 Task: Create a section Code Commanders and in the section, add a milestone Version Control Implementation in the project AgileJet
Action: Mouse moved to (78, 260)
Screenshot: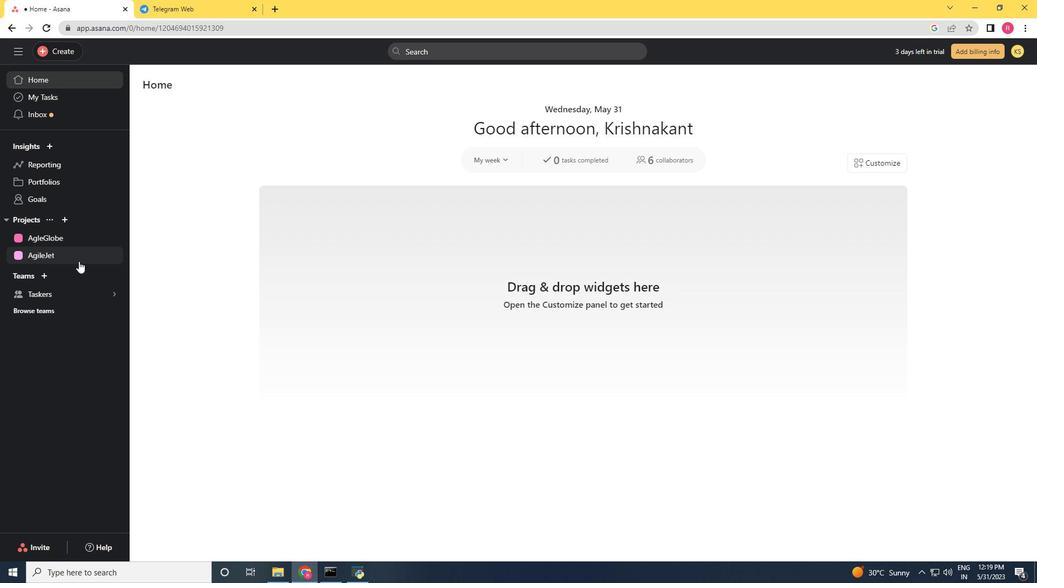
Action: Mouse pressed left at (78, 260)
Screenshot: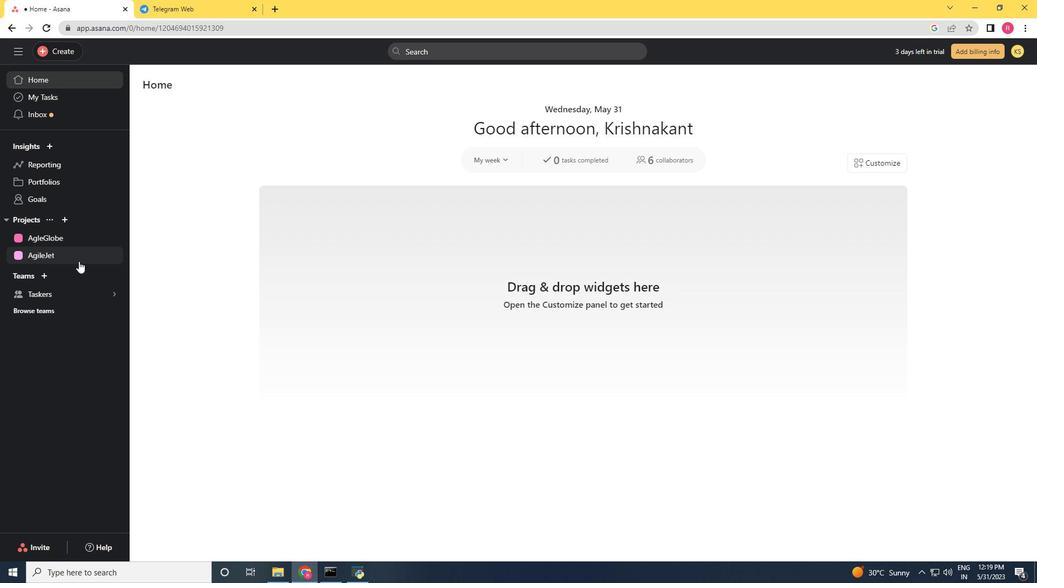 
Action: Mouse moved to (226, 419)
Screenshot: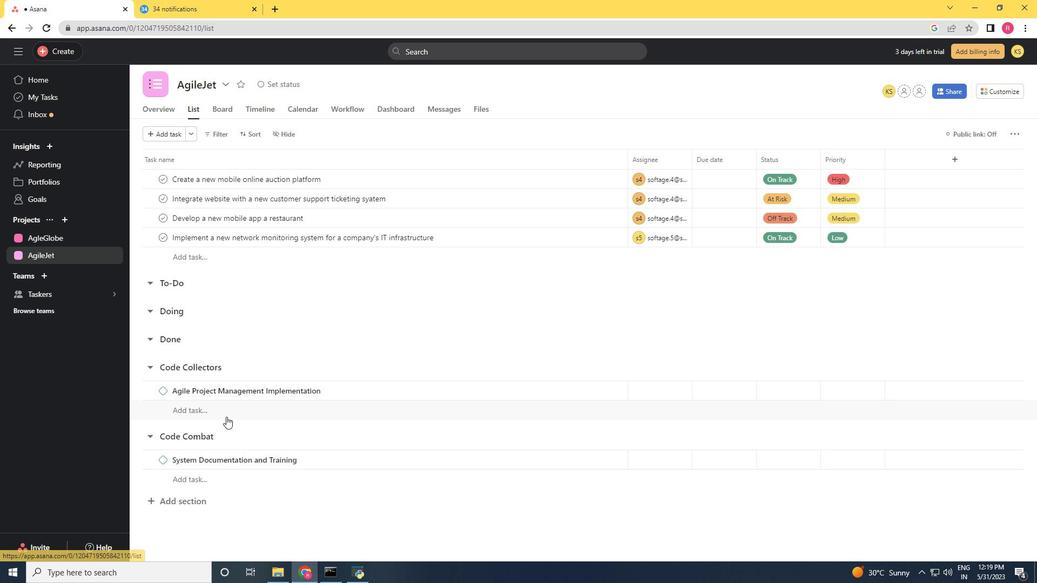 
Action: Mouse scrolled (226, 418) with delta (0, 0)
Screenshot: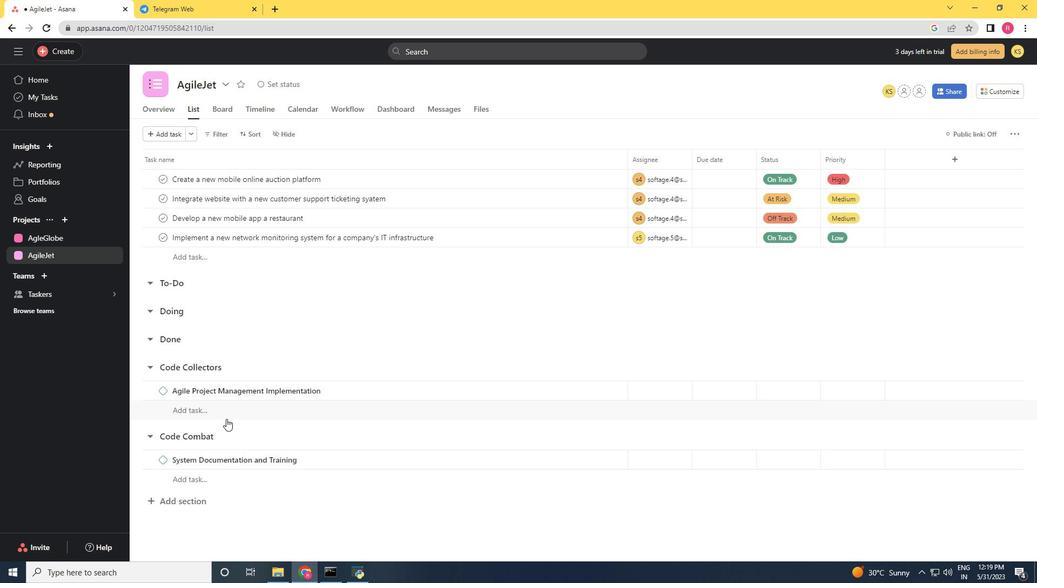 
Action: Mouse scrolled (226, 418) with delta (0, 0)
Screenshot: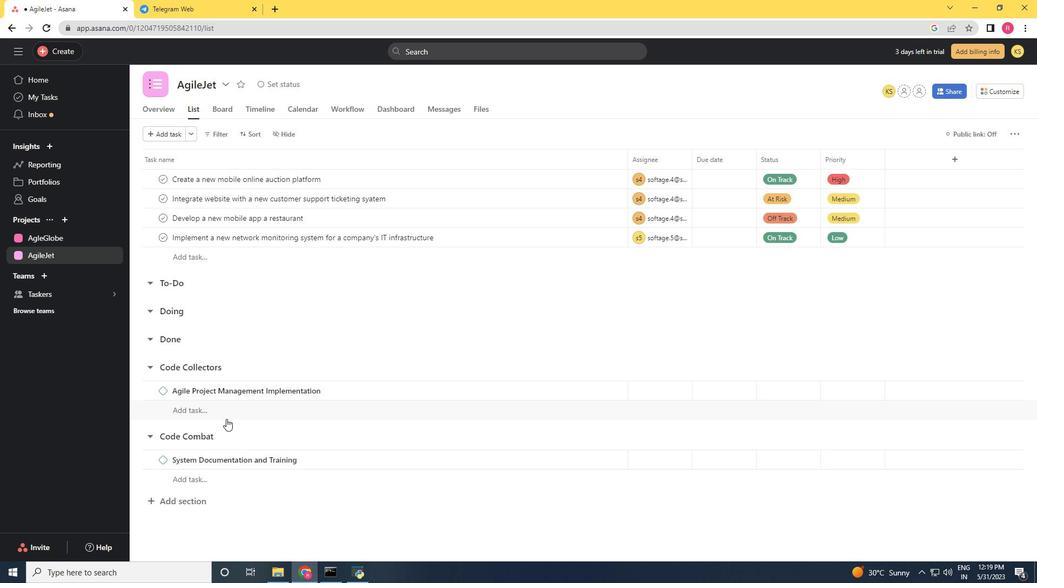 
Action: Mouse moved to (190, 503)
Screenshot: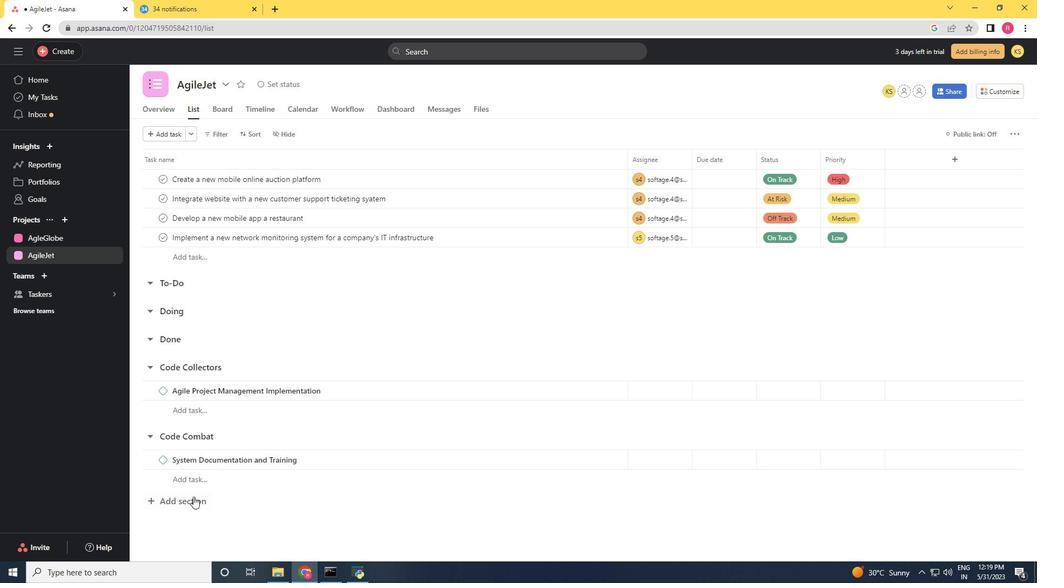 
Action: Mouse pressed left at (190, 503)
Screenshot: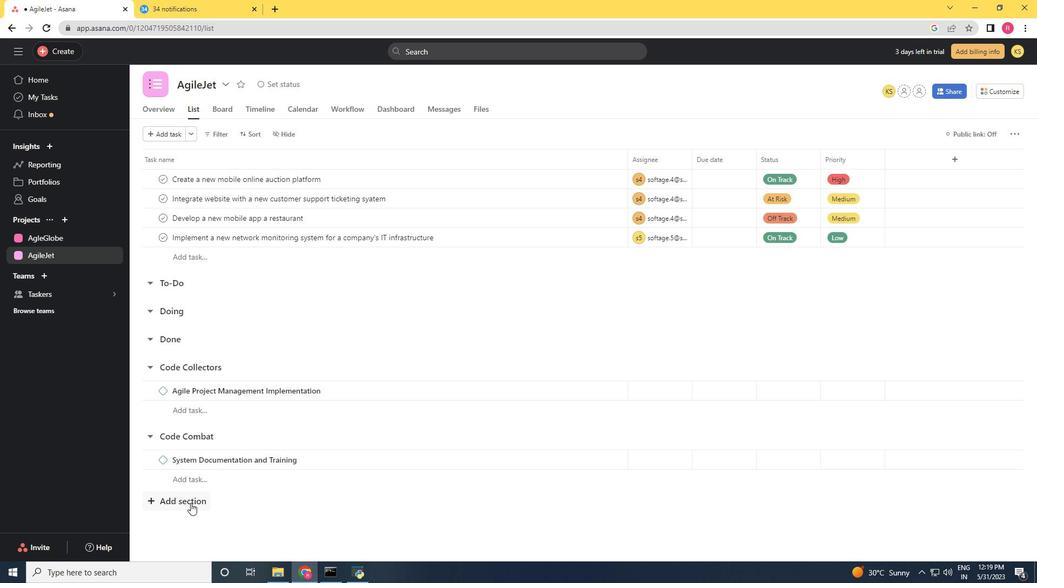 
Action: Key pressed <Key.shift>Code<Key.space><Key.shift>Commanders<Key.space><Key.enter><Key.shift><Key.shift><Key.shift><Key.shift>Version<Key.space><Key.shift>Control<Key.space><Key.shift>Implementation<Key.space>
Screenshot: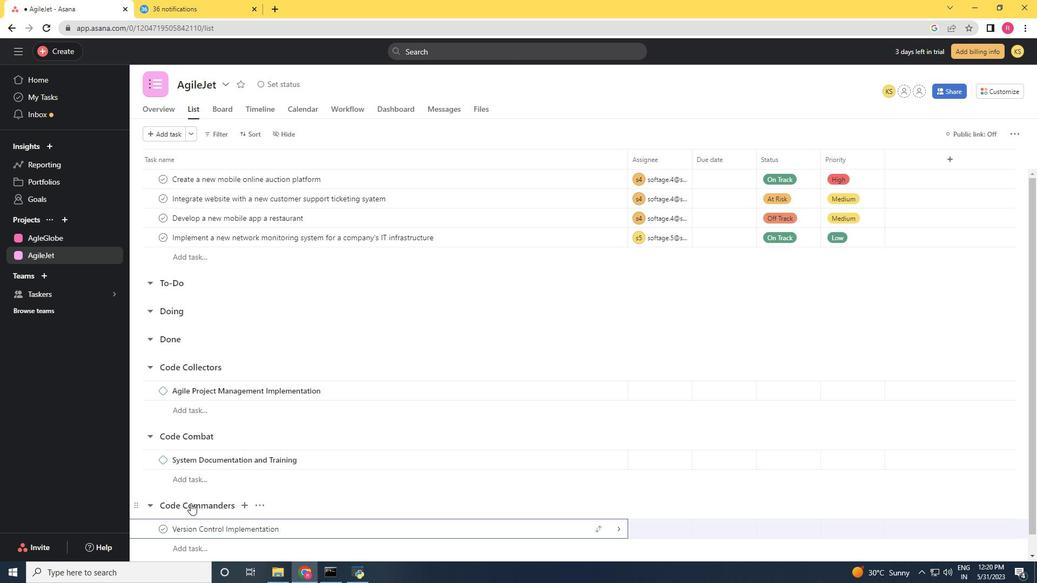 
Action: Mouse moved to (305, 528)
Screenshot: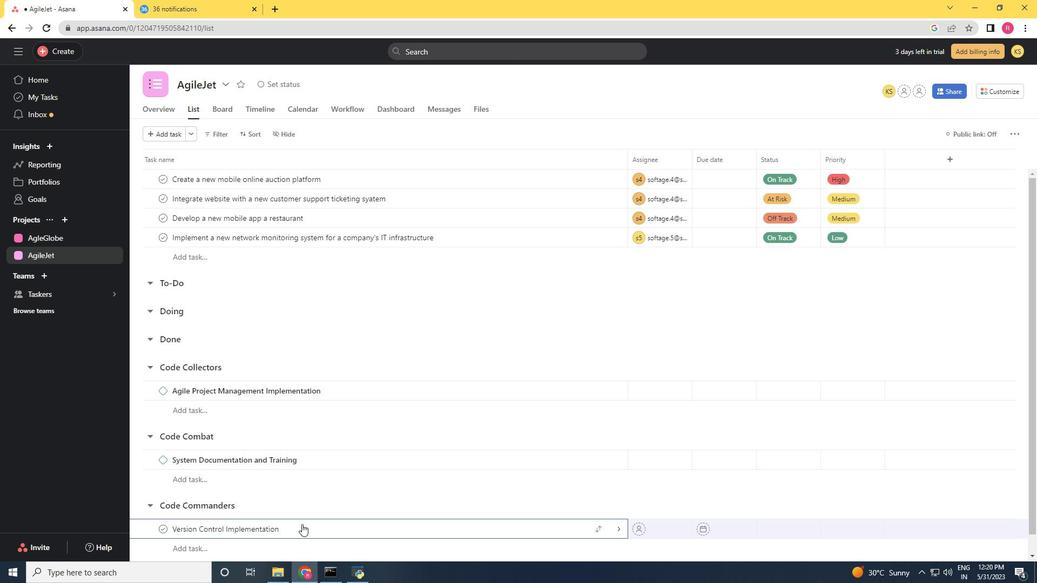 
Action: Mouse pressed right at (305, 528)
Screenshot: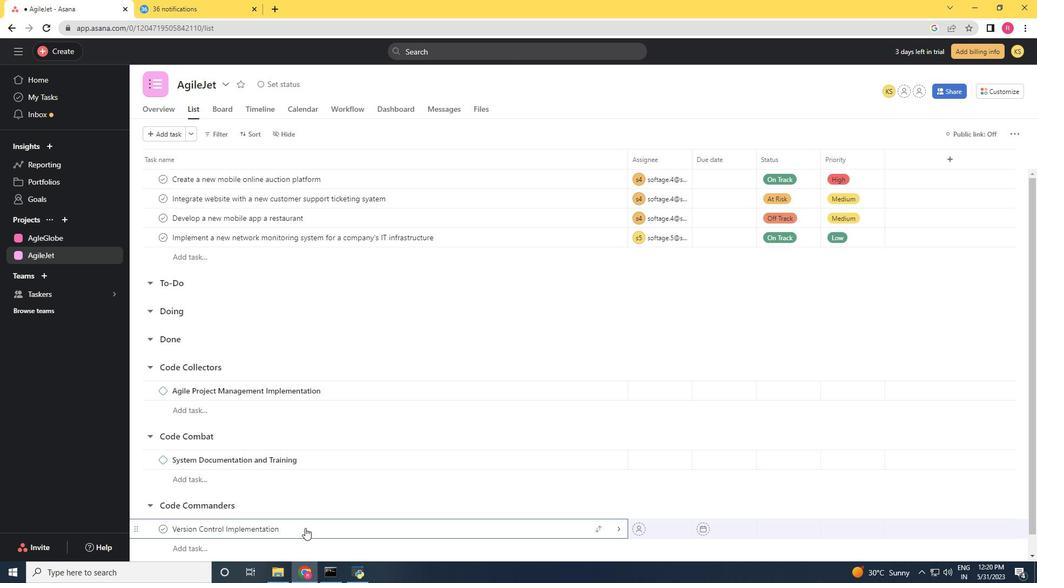 
Action: Mouse moved to (372, 474)
Screenshot: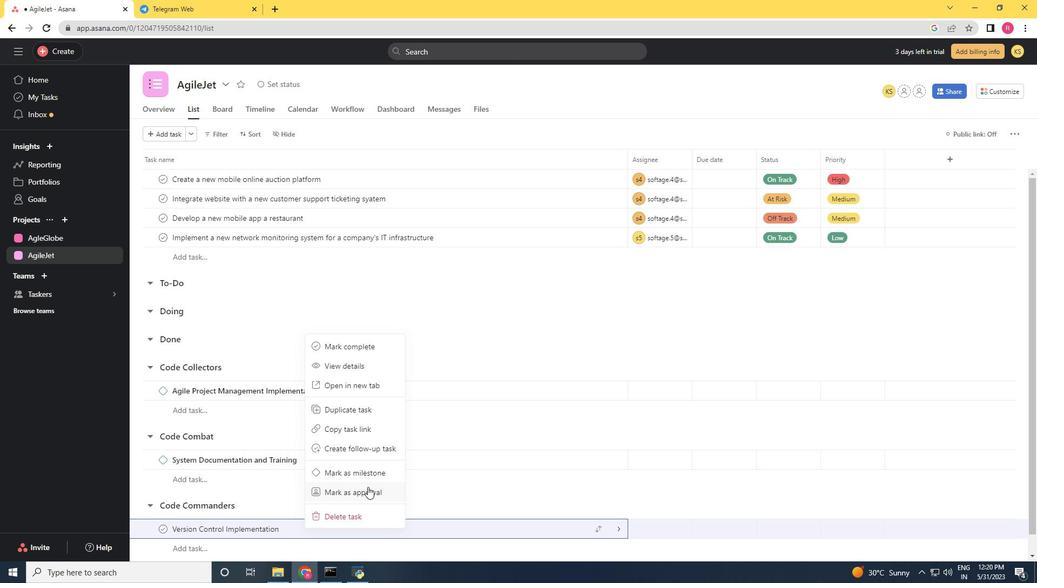 
Action: Mouse pressed left at (372, 474)
Screenshot: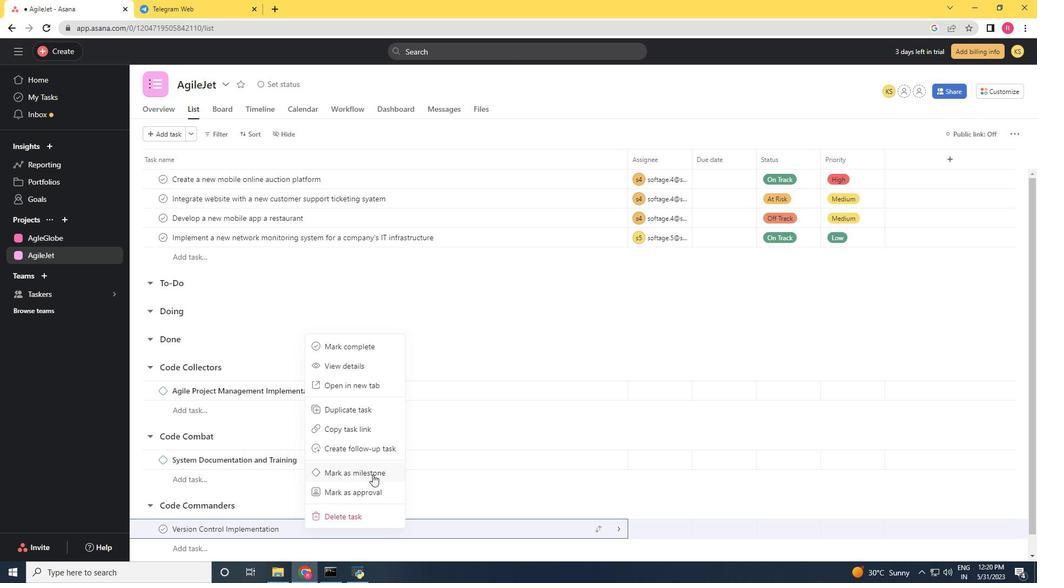 
Action: Mouse moved to (360, 491)
Screenshot: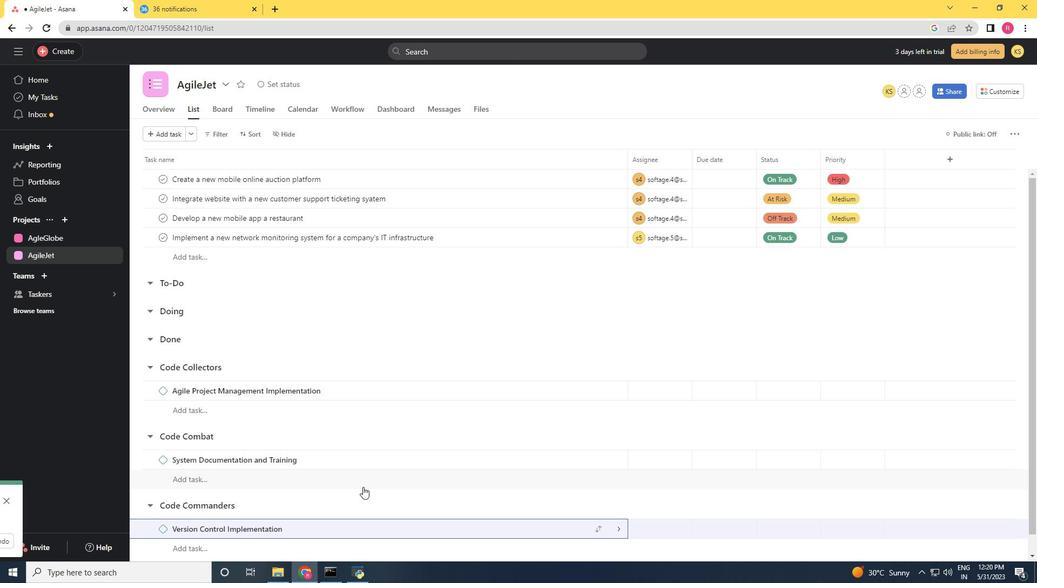 
Action: Mouse scrolled (360, 491) with delta (0, 0)
Screenshot: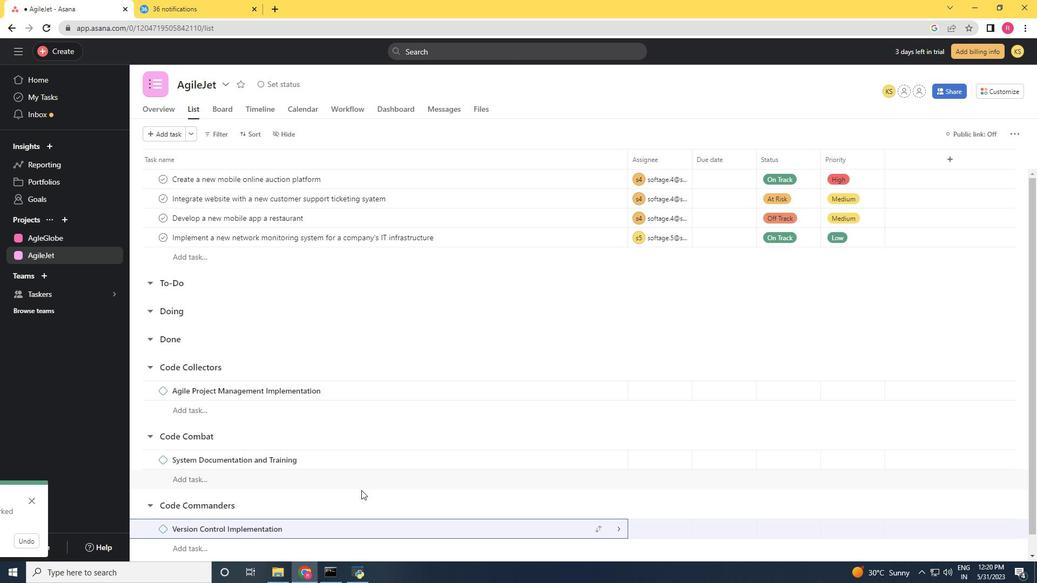
Action: Mouse scrolled (360, 491) with delta (0, 0)
Screenshot: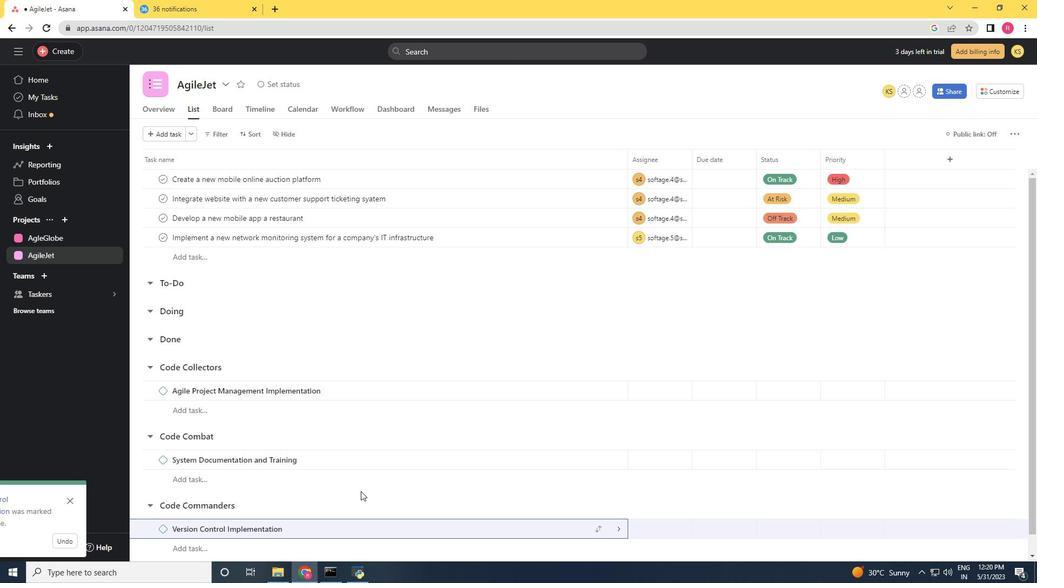 
Action: Mouse scrolled (360, 491) with delta (0, 0)
Screenshot: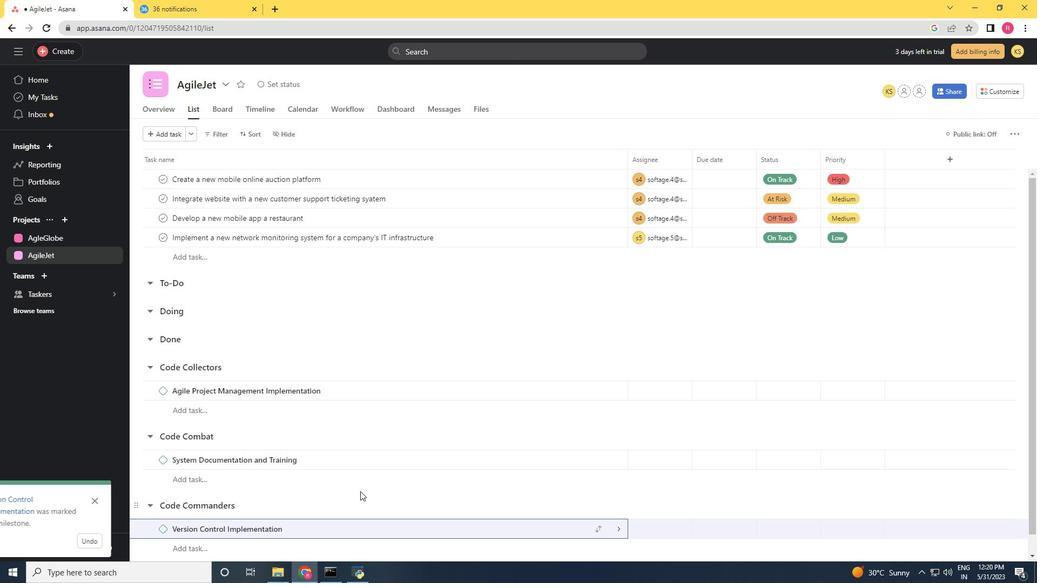 
